 Task: Select the option "Only workspace admins" in board creation restrictions.
Action: Mouse moved to (506, 312)
Screenshot: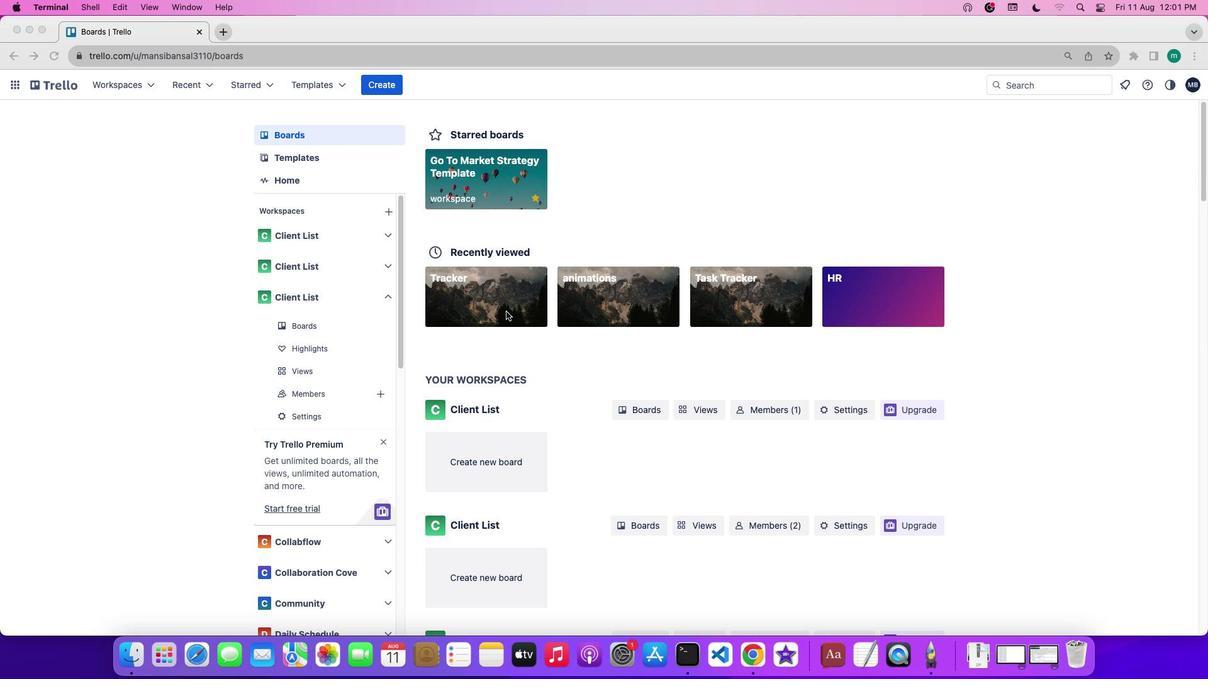 
Action: Mouse pressed left at (506, 312)
Screenshot: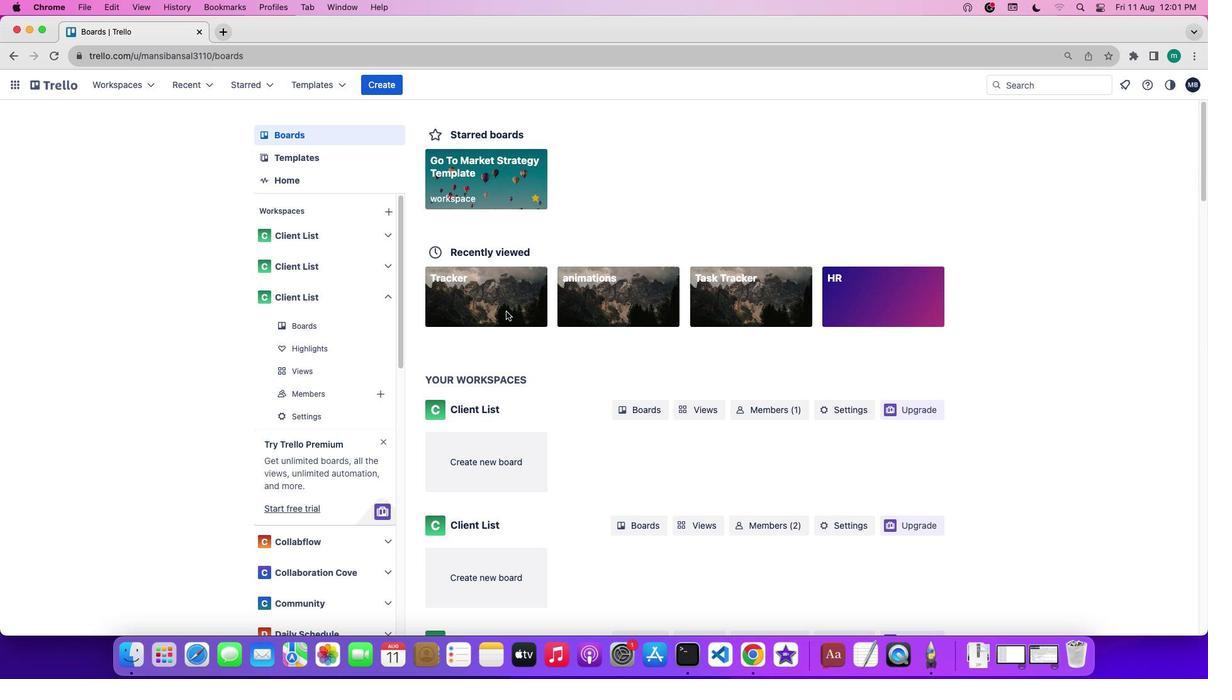 
Action: Mouse pressed left at (506, 312)
Screenshot: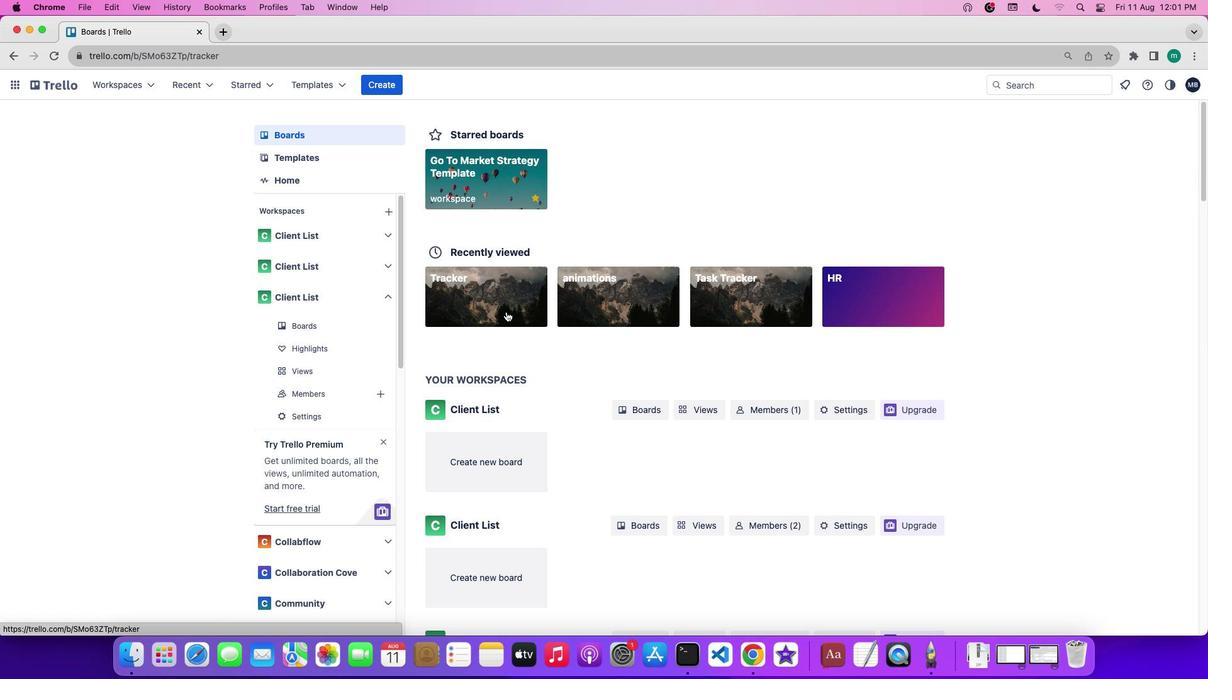 
Action: Mouse moved to (127, 193)
Screenshot: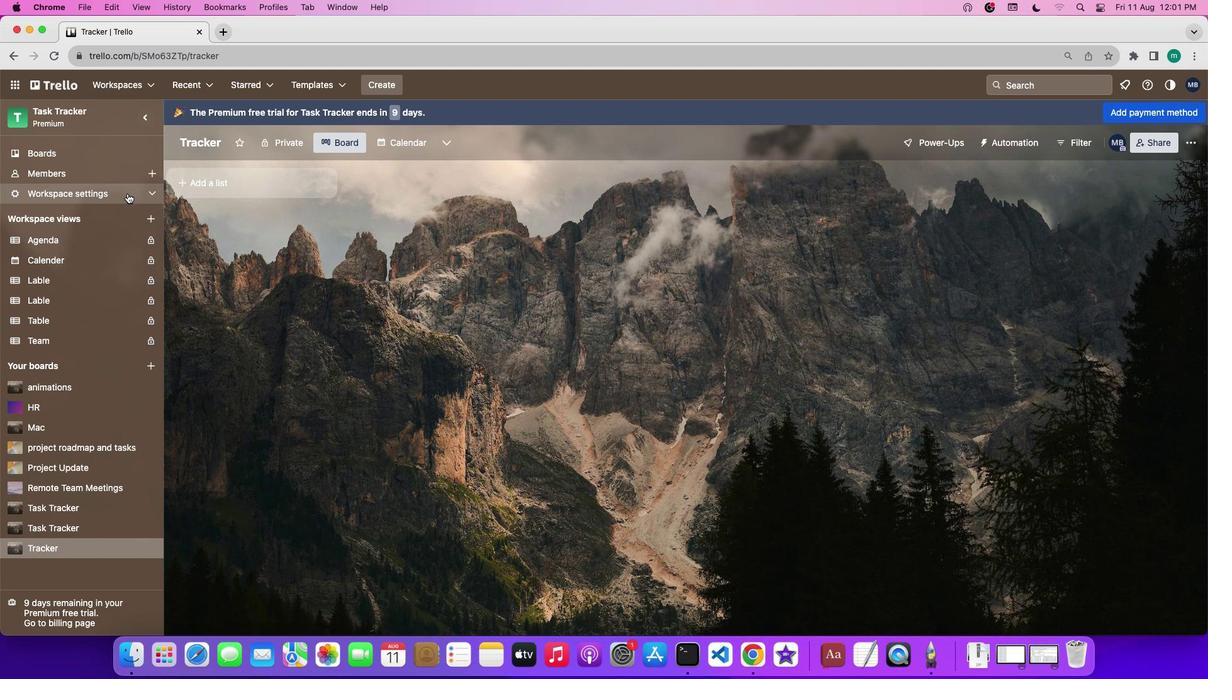 
Action: Mouse pressed left at (127, 193)
Screenshot: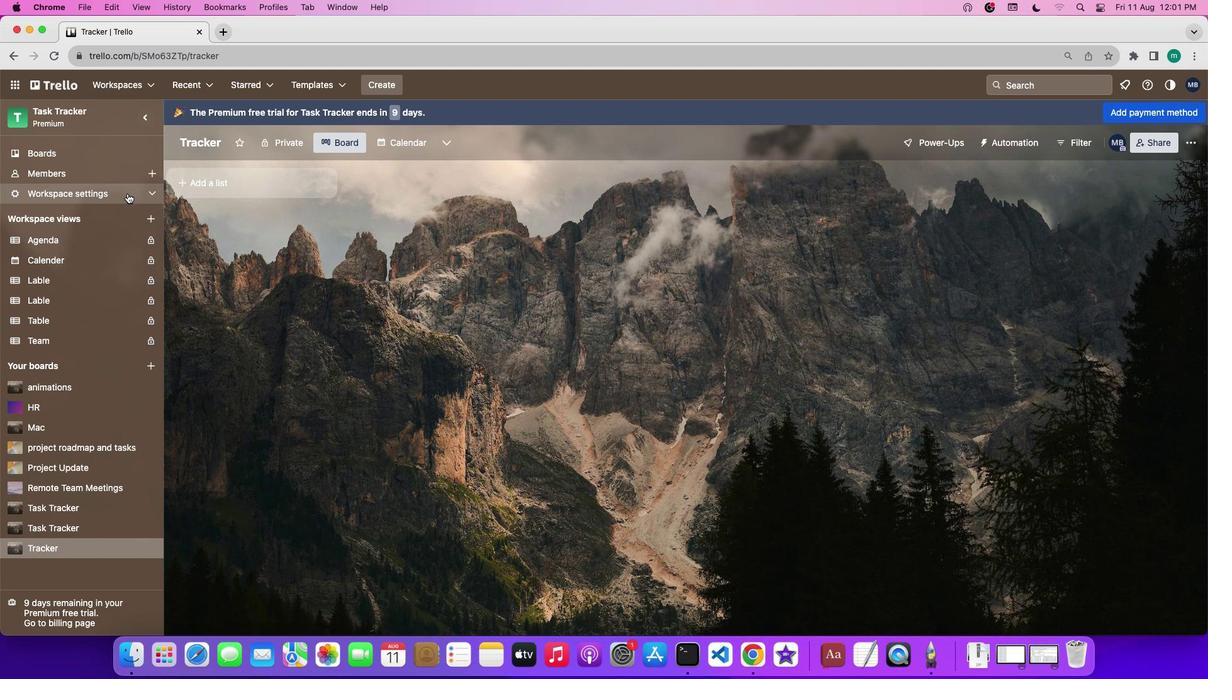 
Action: Mouse moved to (246, 220)
Screenshot: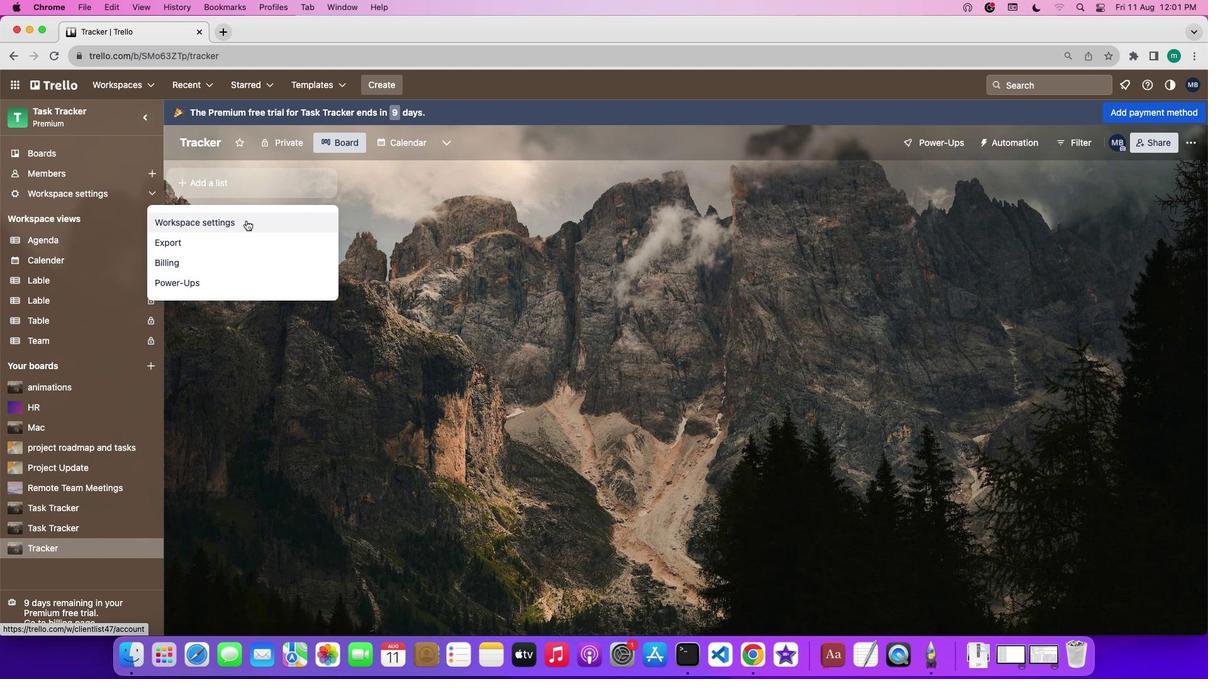 
Action: Mouse pressed left at (246, 220)
Screenshot: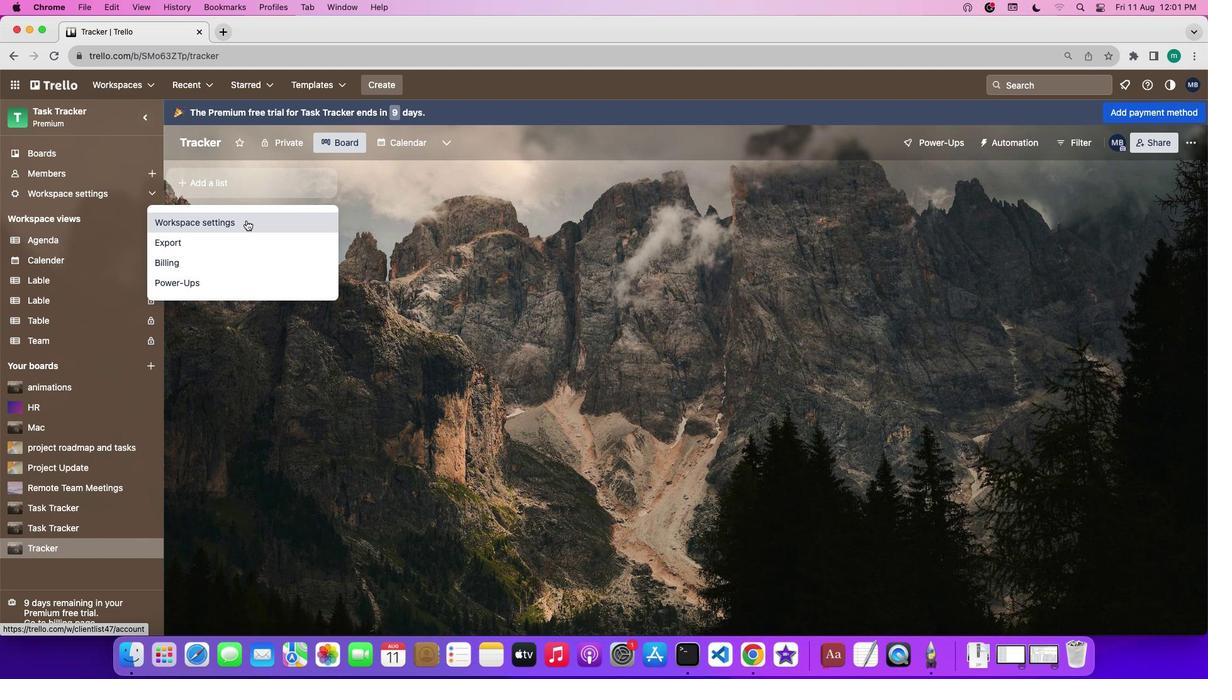 
Action: Mouse moved to (755, 371)
Screenshot: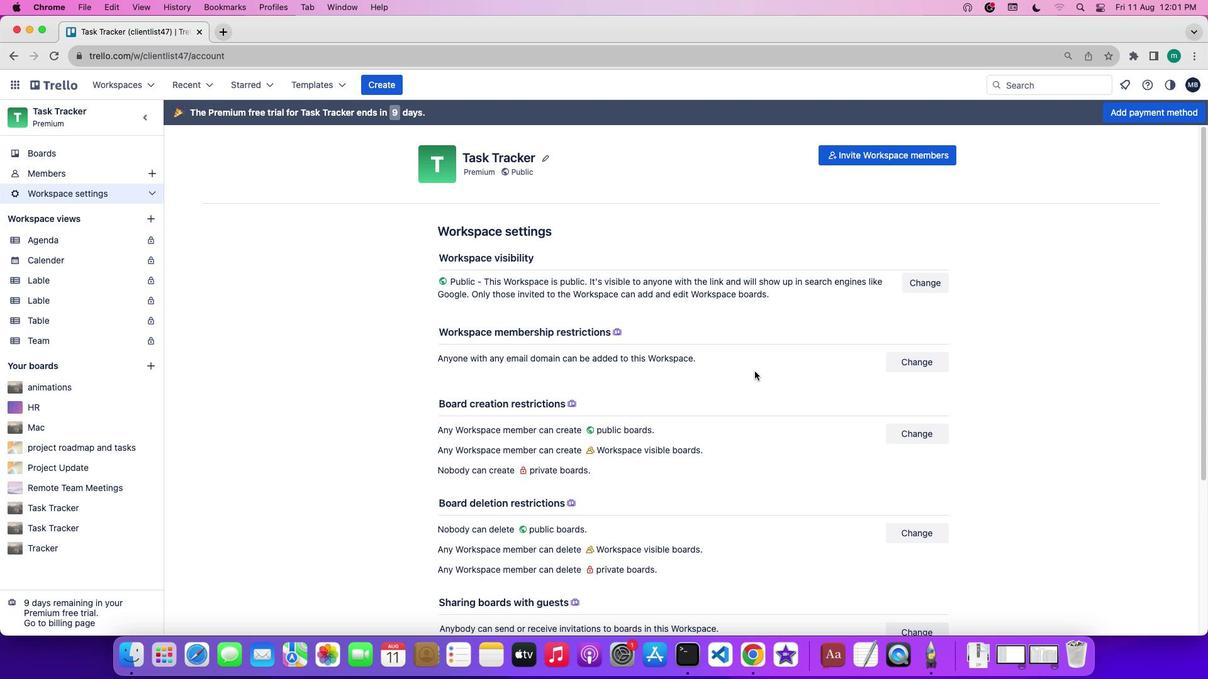 
Action: Mouse scrolled (755, 371) with delta (0, 0)
Screenshot: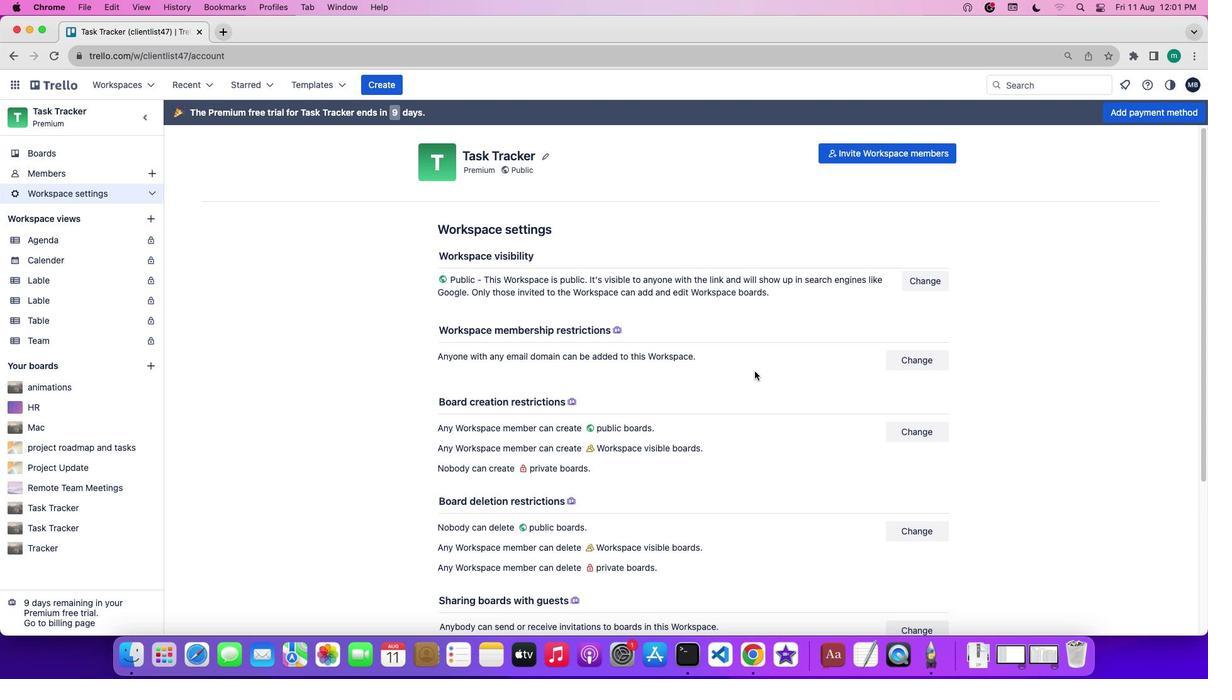 
Action: Mouse scrolled (755, 371) with delta (0, 0)
Screenshot: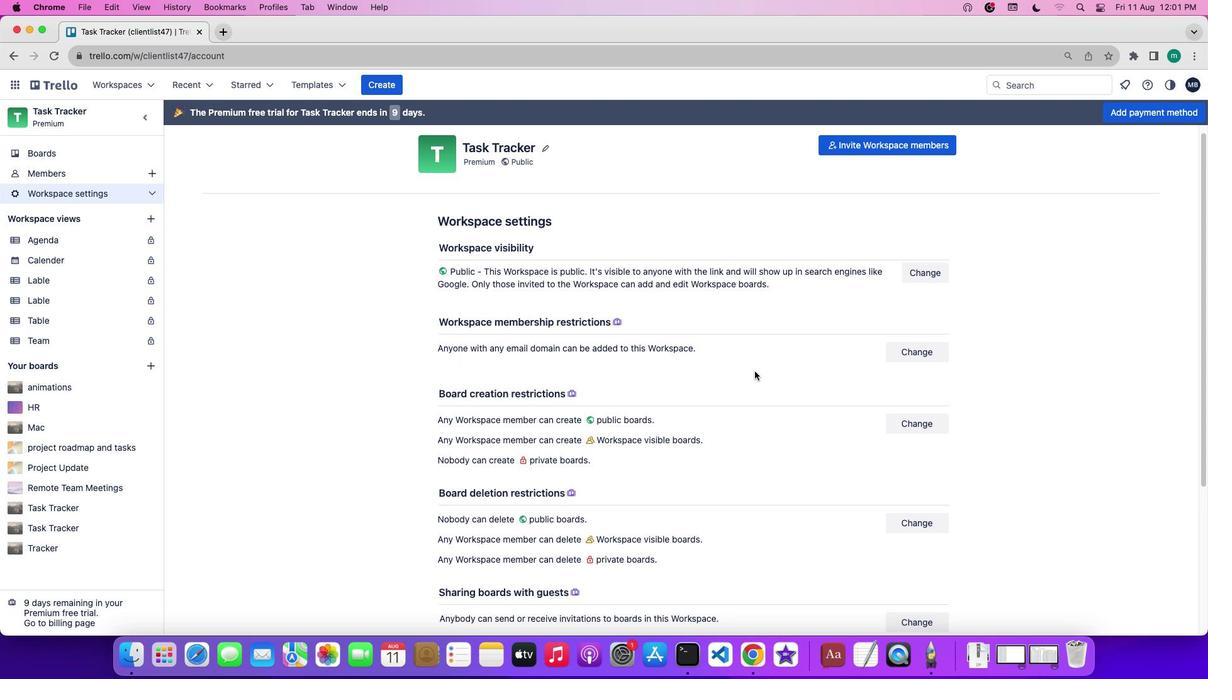 
Action: Mouse scrolled (755, 371) with delta (0, 0)
Screenshot: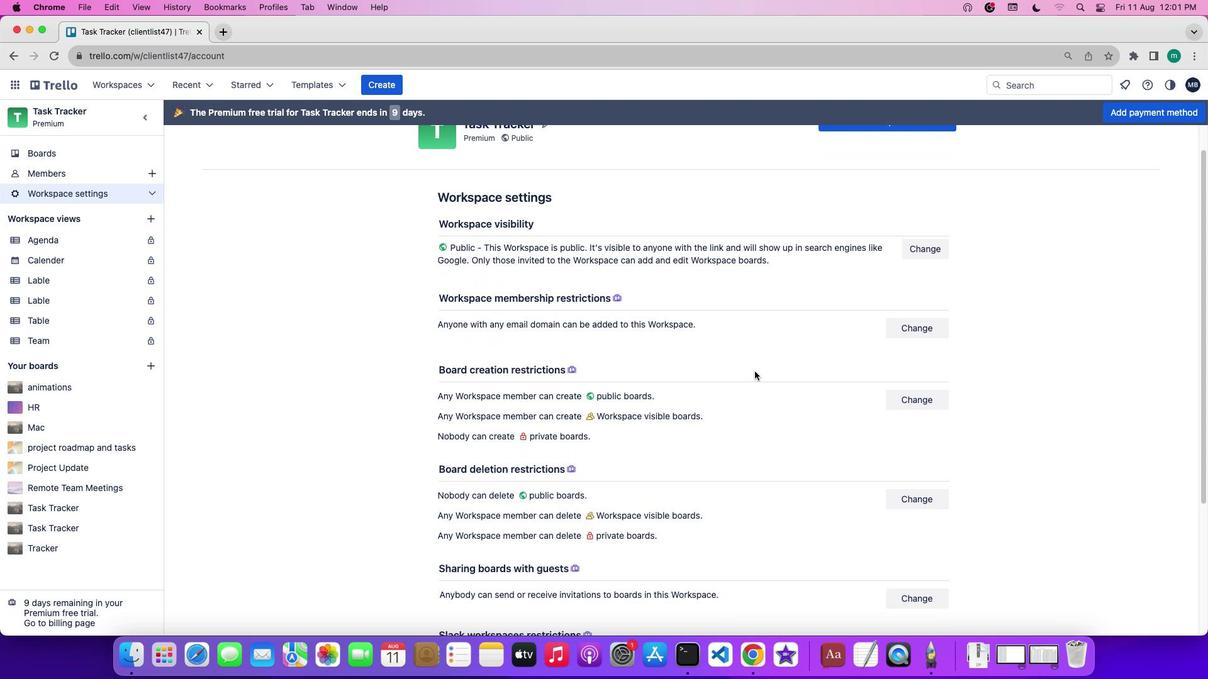 
Action: Mouse scrolled (755, 371) with delta (0, 0)
Screenshot: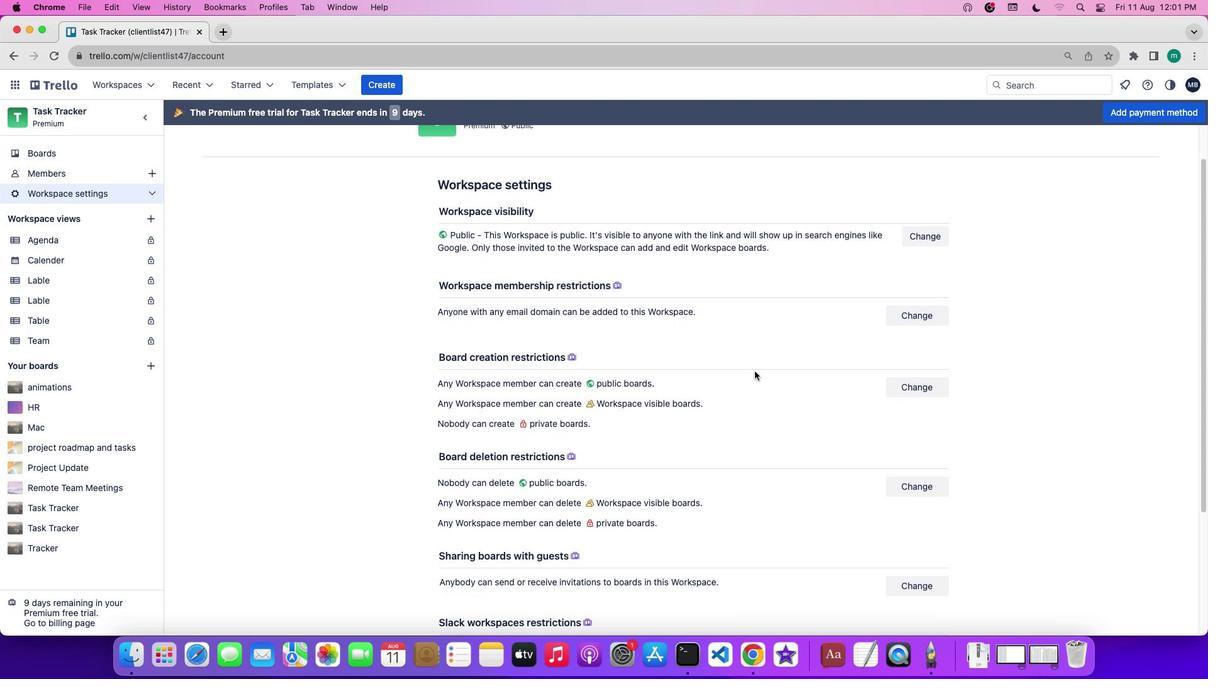 
Action: Mouse scrolled (755, 371) with delta (0, 0)
Screenshot: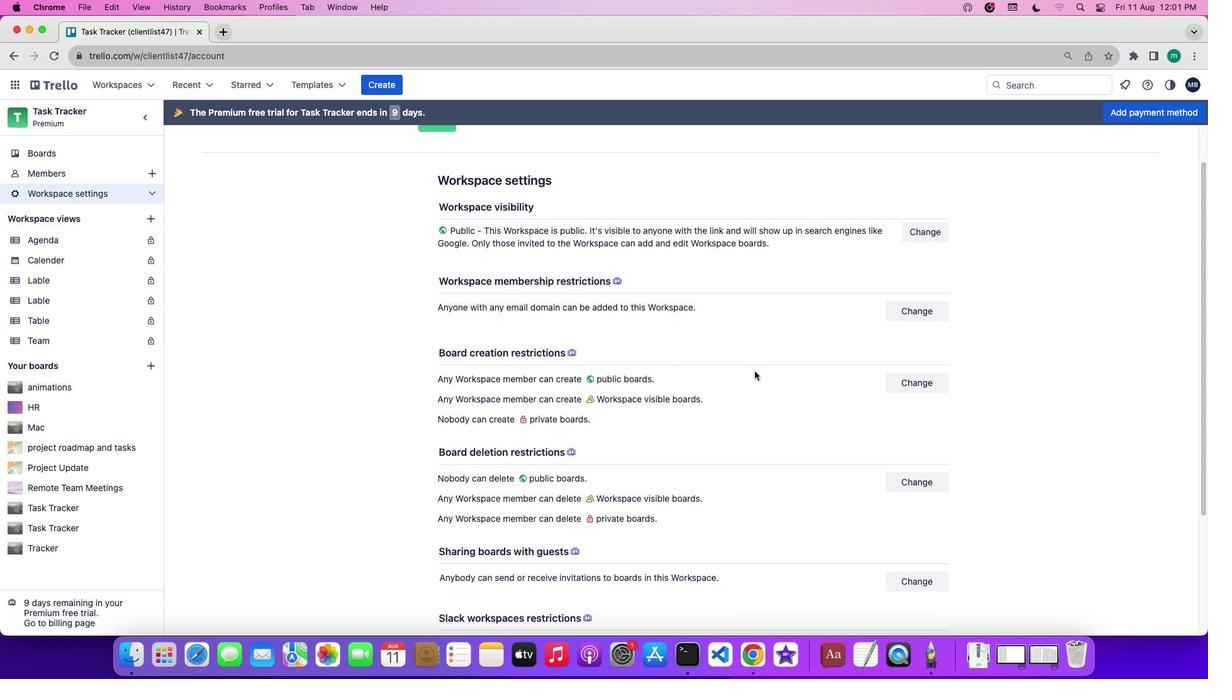 
Action: Mouse scrolled (755, 371) with delta (0, 0)
Screenshot: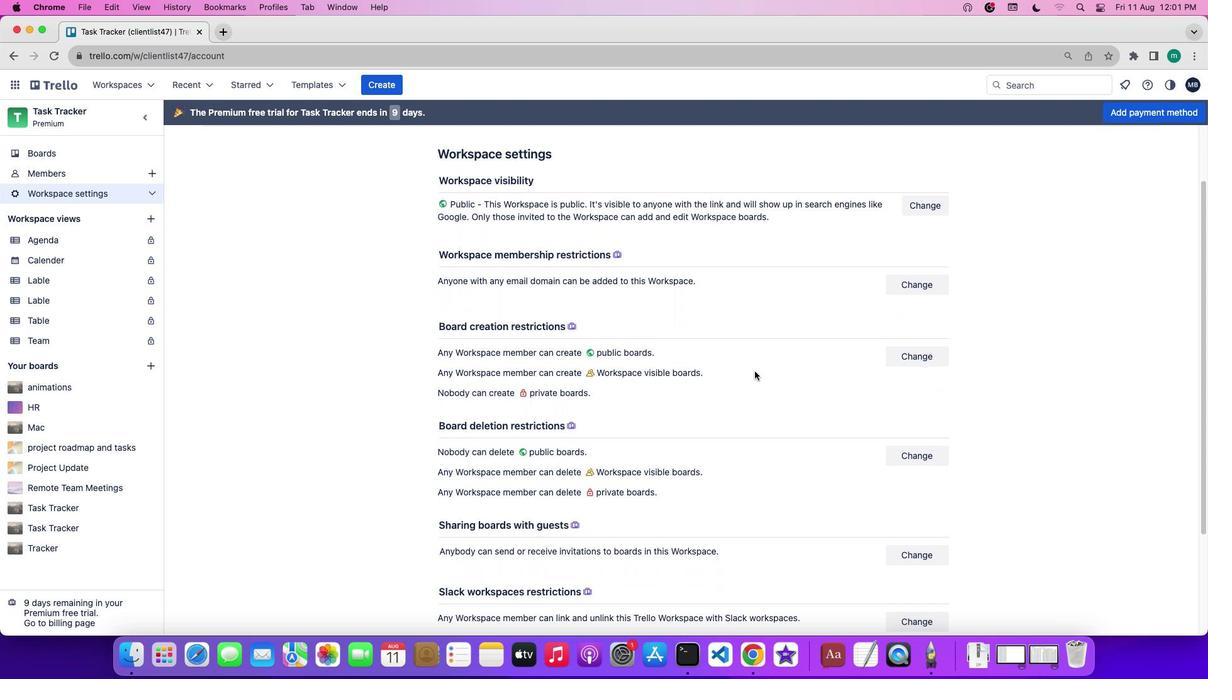 
Action: Mouse moved to (910, 346)
Screenshot: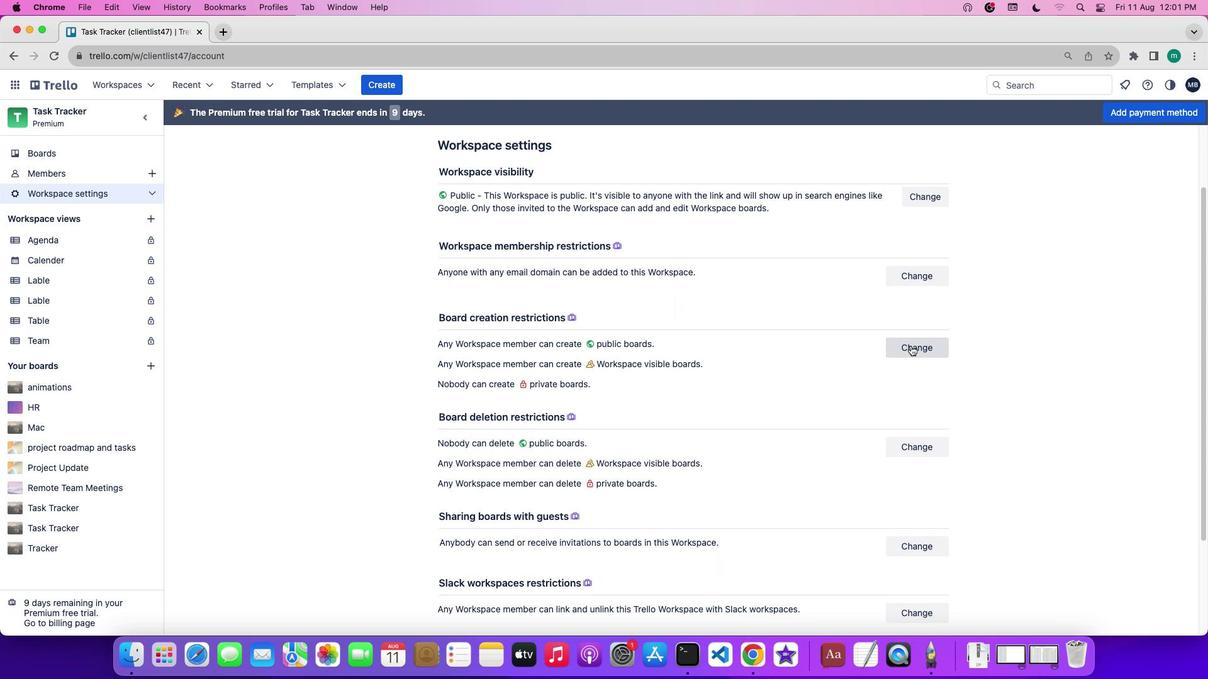 
Action: Mouse pressed left at (910, 346)
Screenshot: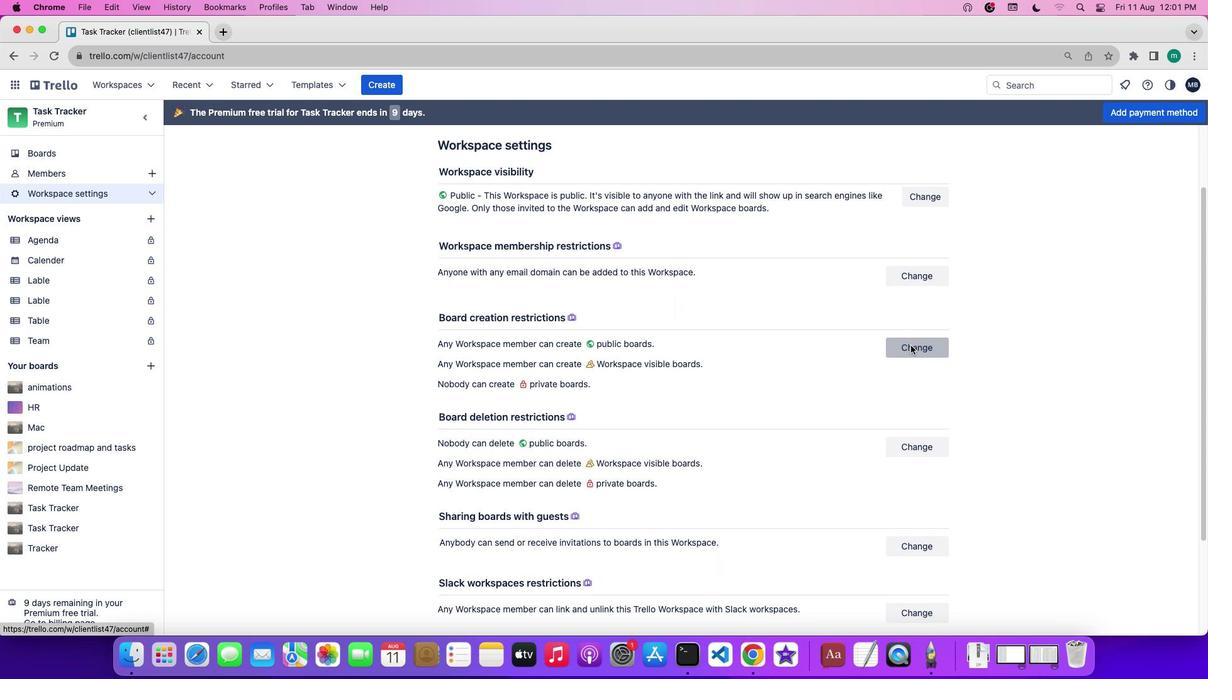 
Action: Mouse moved to (941, 289)
Screenshot: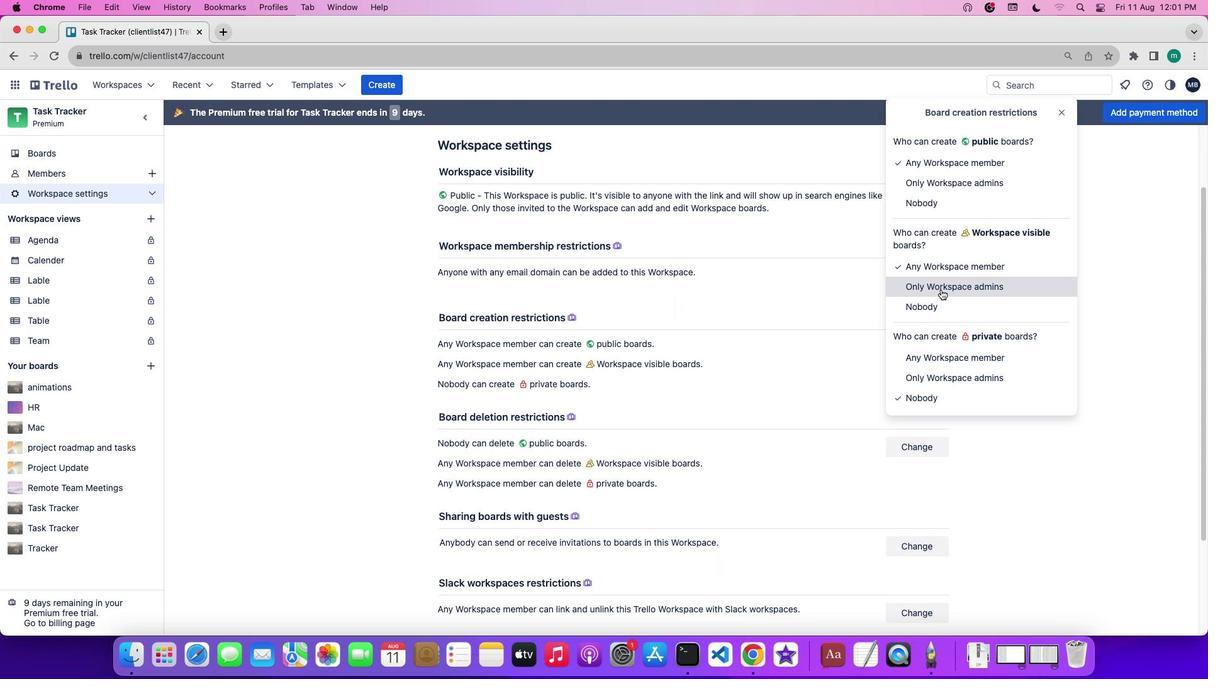 
Action: Mouse pressed left at (941, 289)
Screenshot: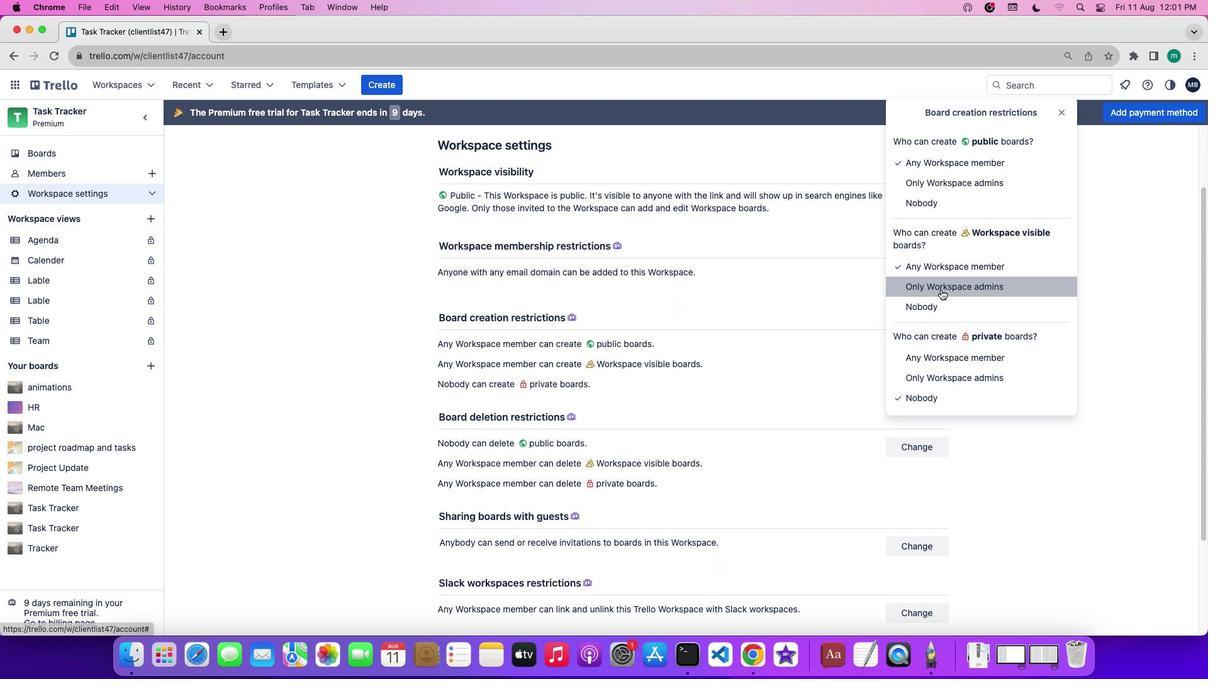 
